 Task: Add a comment "This data needs to be updated with the latest figures before presenting it to the team".
Action: Mouse moved to (133, 94)
Screenshot: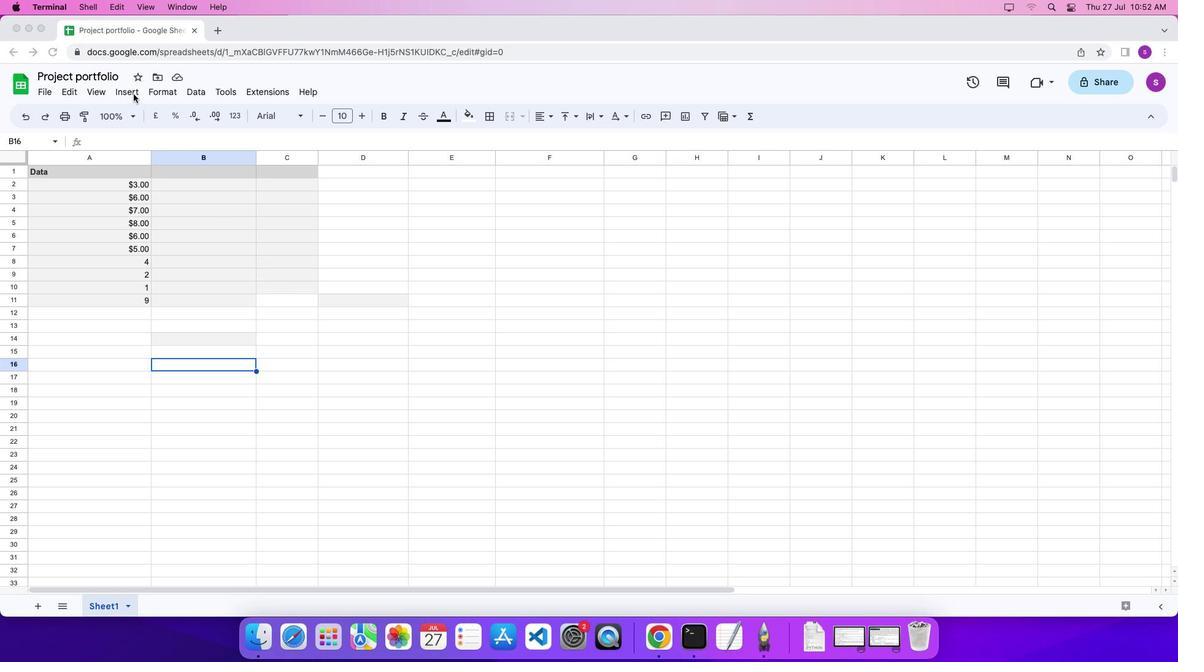 
Action: Mouse pressed left at (133, 94)
Screenshot: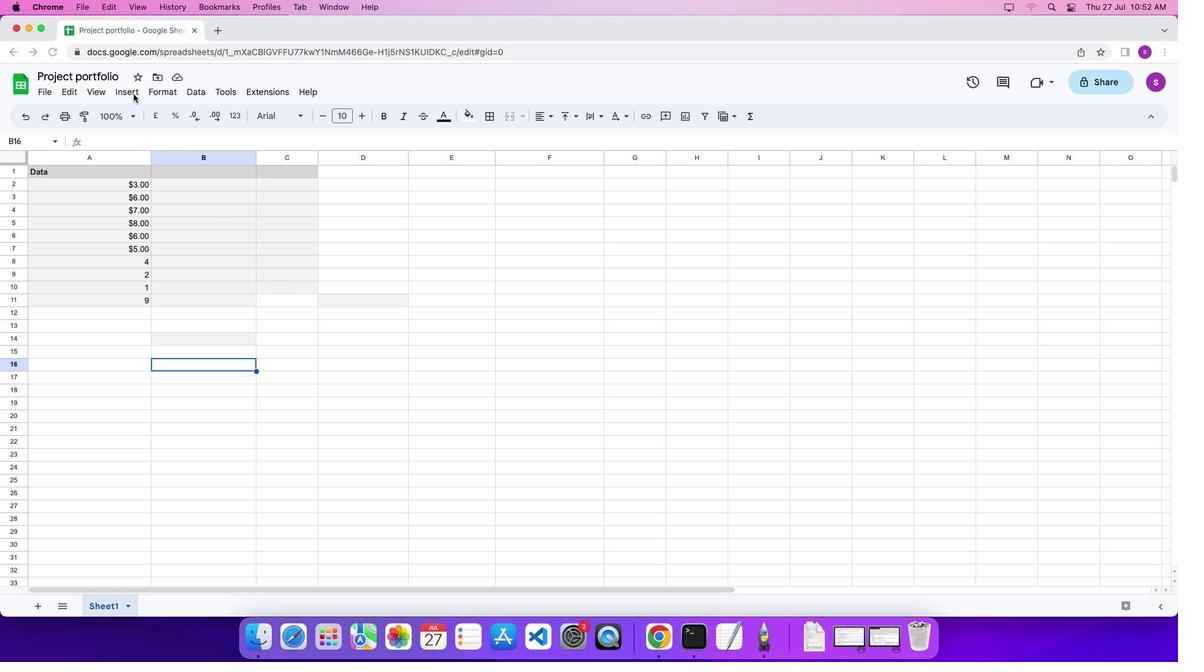 
Action: Mouse moved to (133, 91)
Screenshot: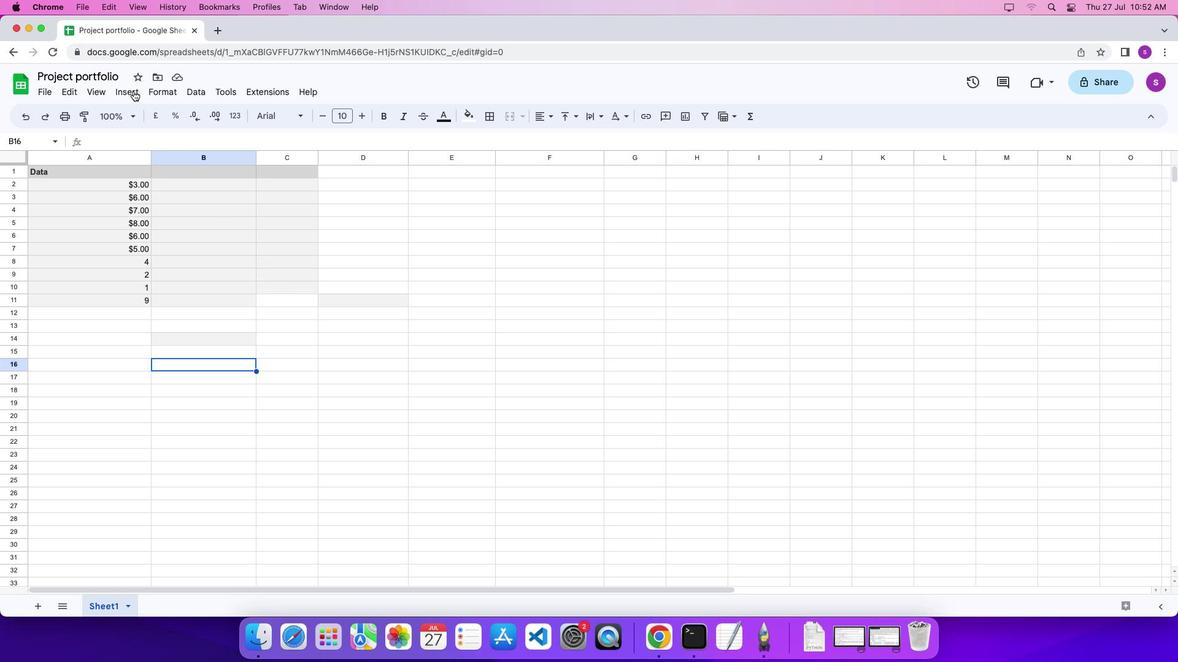 
Action: Mouse pressed left at (133, 91)
Screenshot: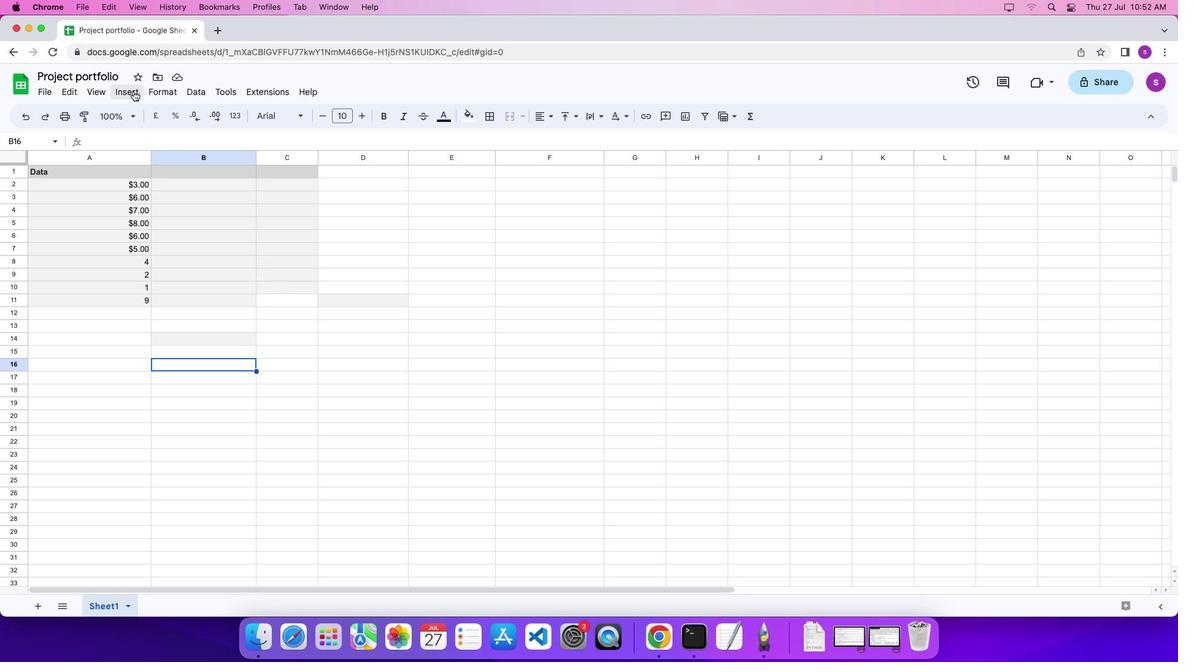 
Action: Mouse moved to (197, 425)
Screenshot: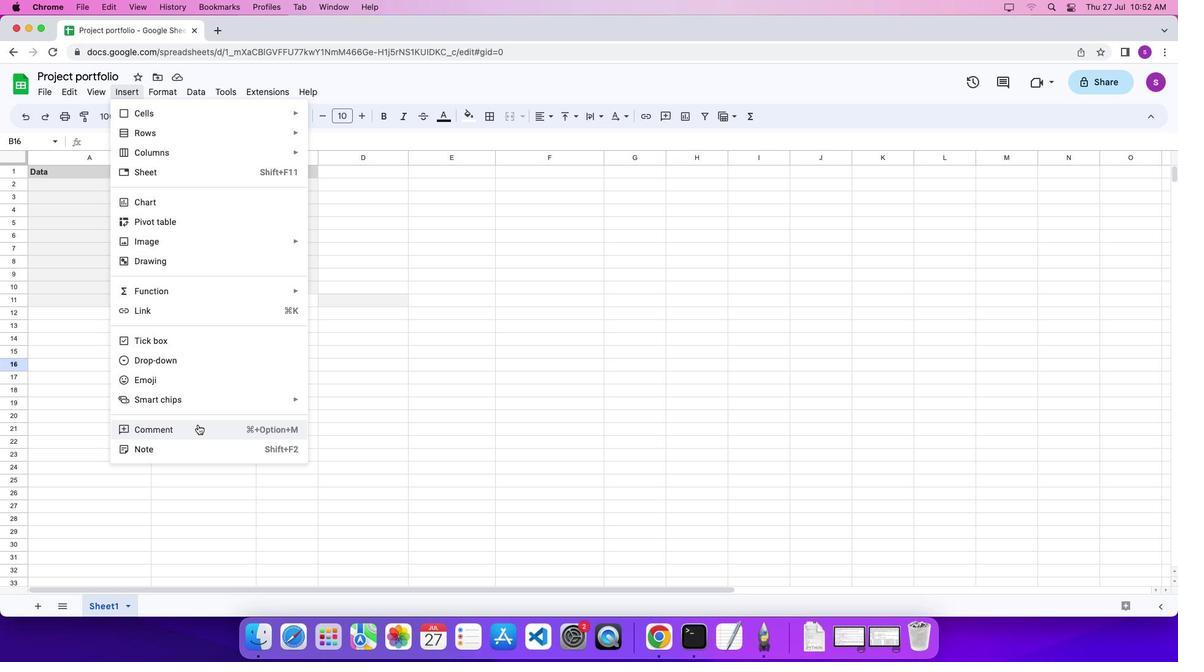 
Action: Mouse pressed left at (197, 425)
Screenshot: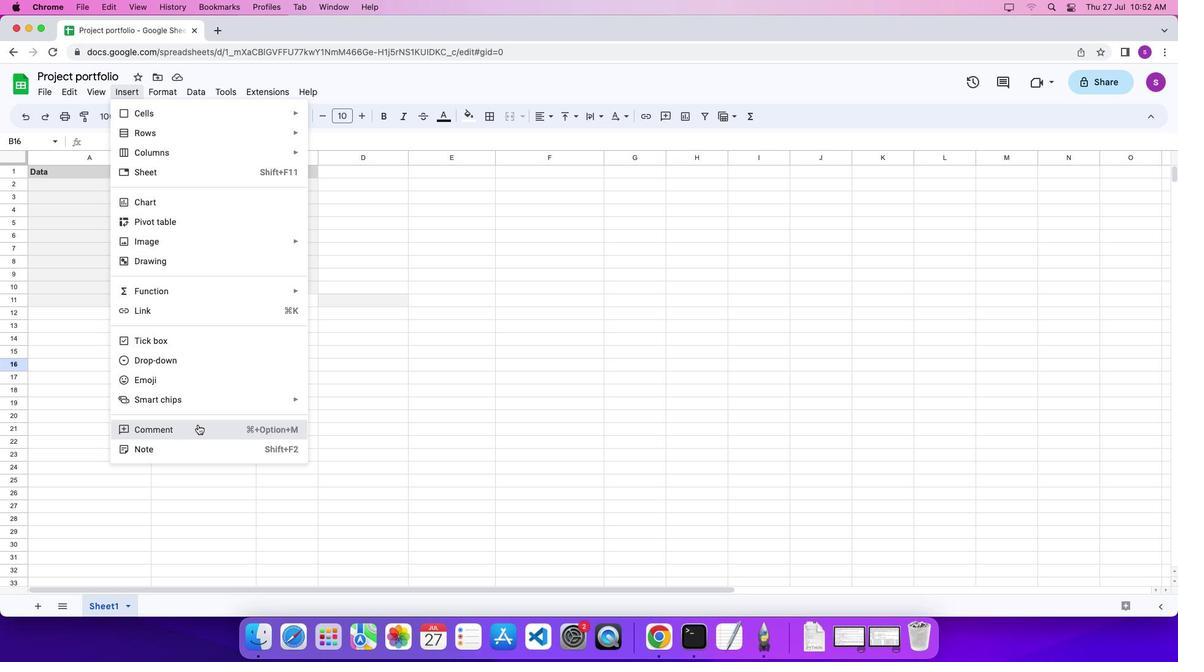 
Action: Mouse moved to (303, 371)
Screenshot: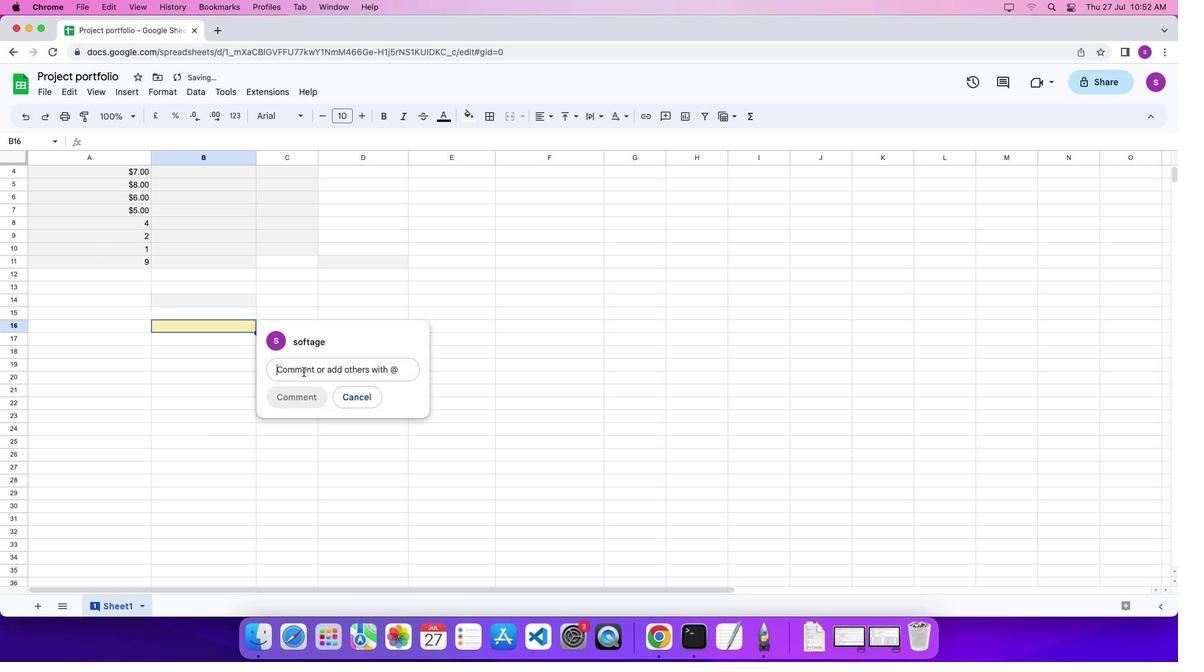 
Action: Mouse pressed left at (303, 371)
Screenshot: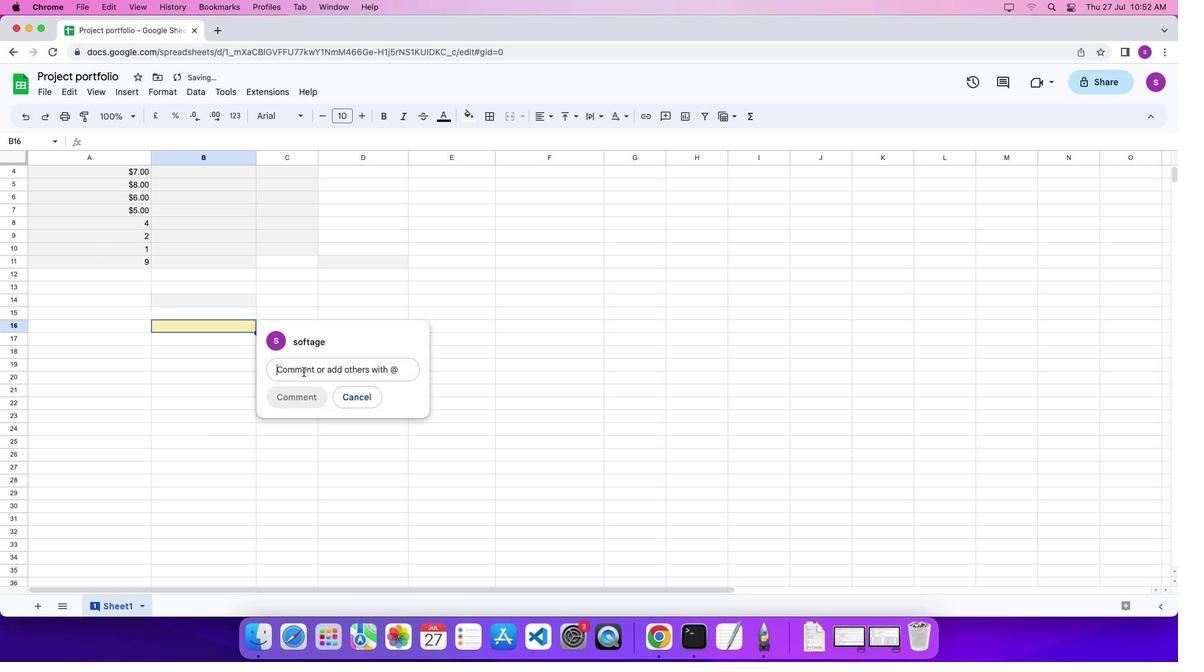 
Action: Mouse moved to (336, 381)
Screenshot: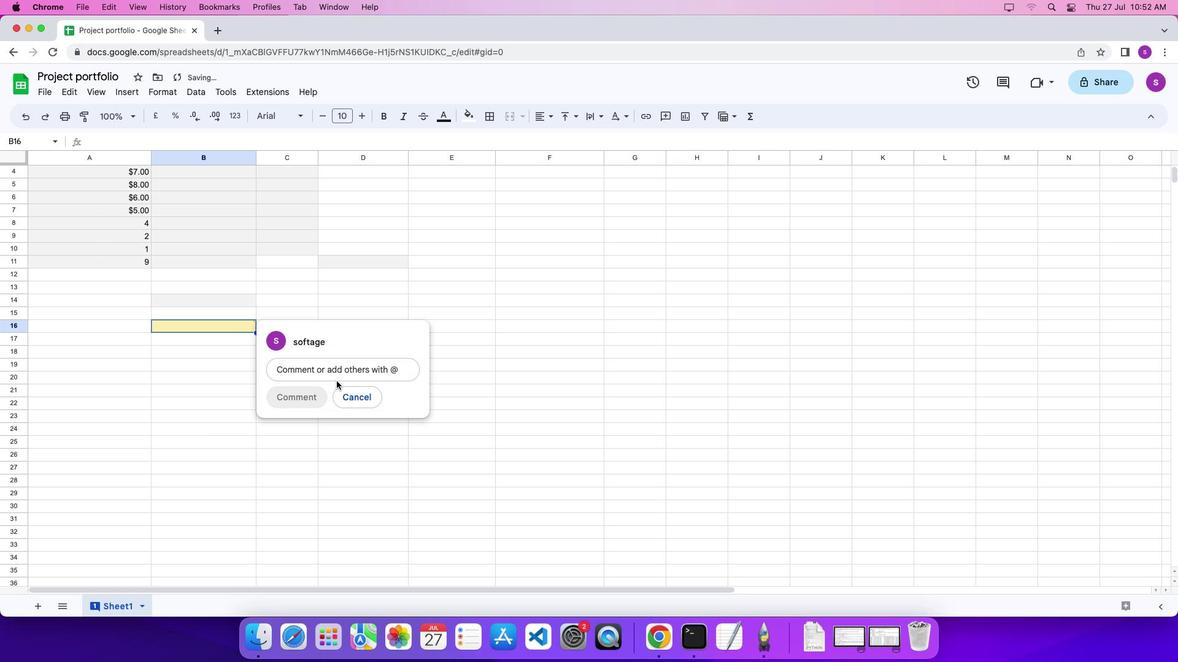 
Action: Key pressed Key.shift'T''h''i''s'Key.space'd''a''t''a'Key.space'n''e''e''d''s'Key.space't''o'Key.space'b''e'Key.space'u''p''d''a''t''e''d'Key.space'w''i''t''h'Key.space't''h''e'Key.space'l''a''t''e''s''t'Key.space'f''i''g''u''r''e''s'Key.space'b''e''f''o''r''e'Key.space'p''r''e''s''e''n''t''o'Key.backspace'i''n''g'Key.space'i''t'Key.space't''o'Key.space't''t''h''e'Key.space't''e''a''m''.'
Screenshot: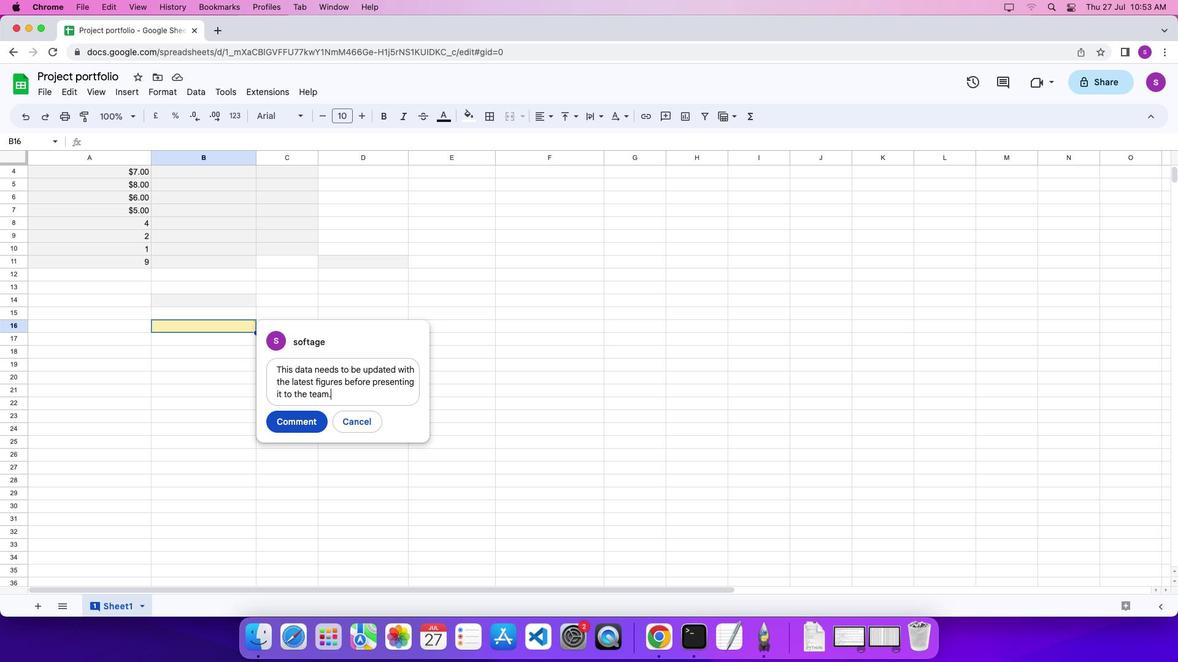 
Action: Mouse moved to (305, 432)
Screenshot: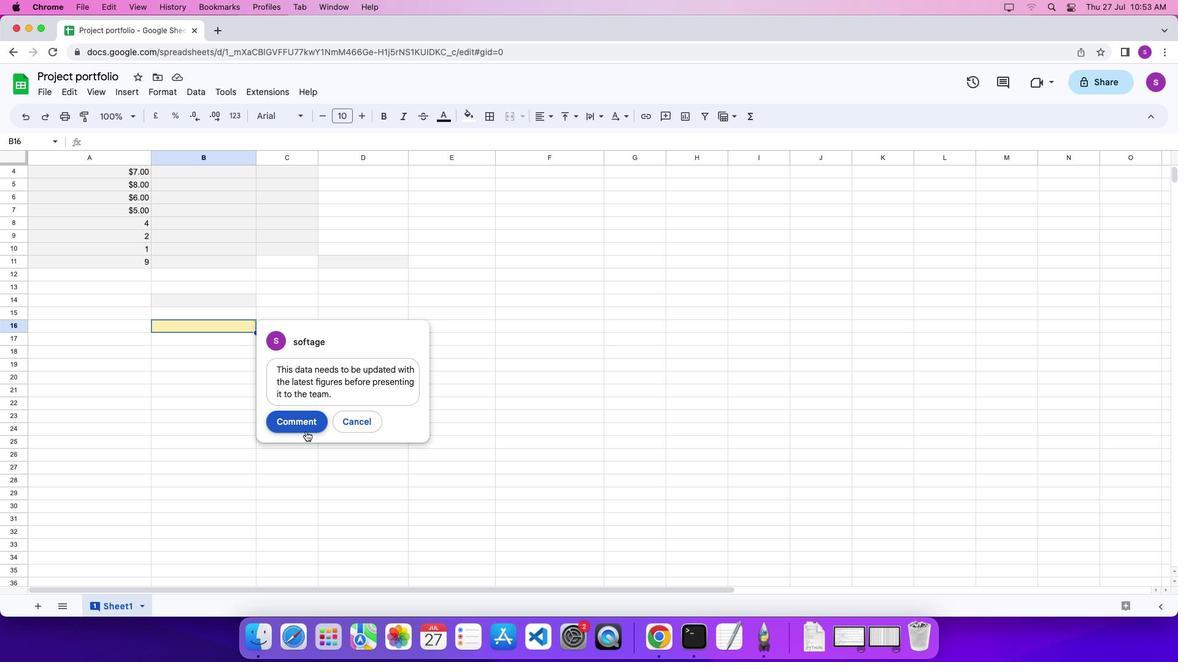 
Action: Mouse pressed left at (305, 432)
Screenshot: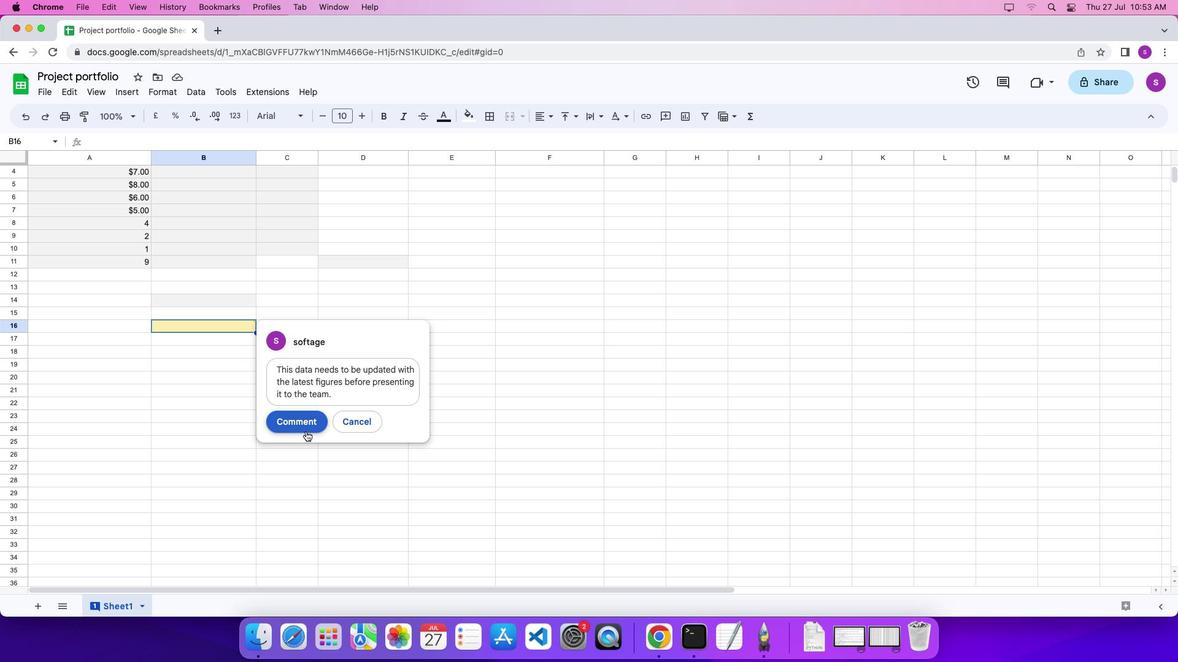 
